 Task: Change the visibility to private.
Action: Mouse moved to (383, 95)
Screenshot: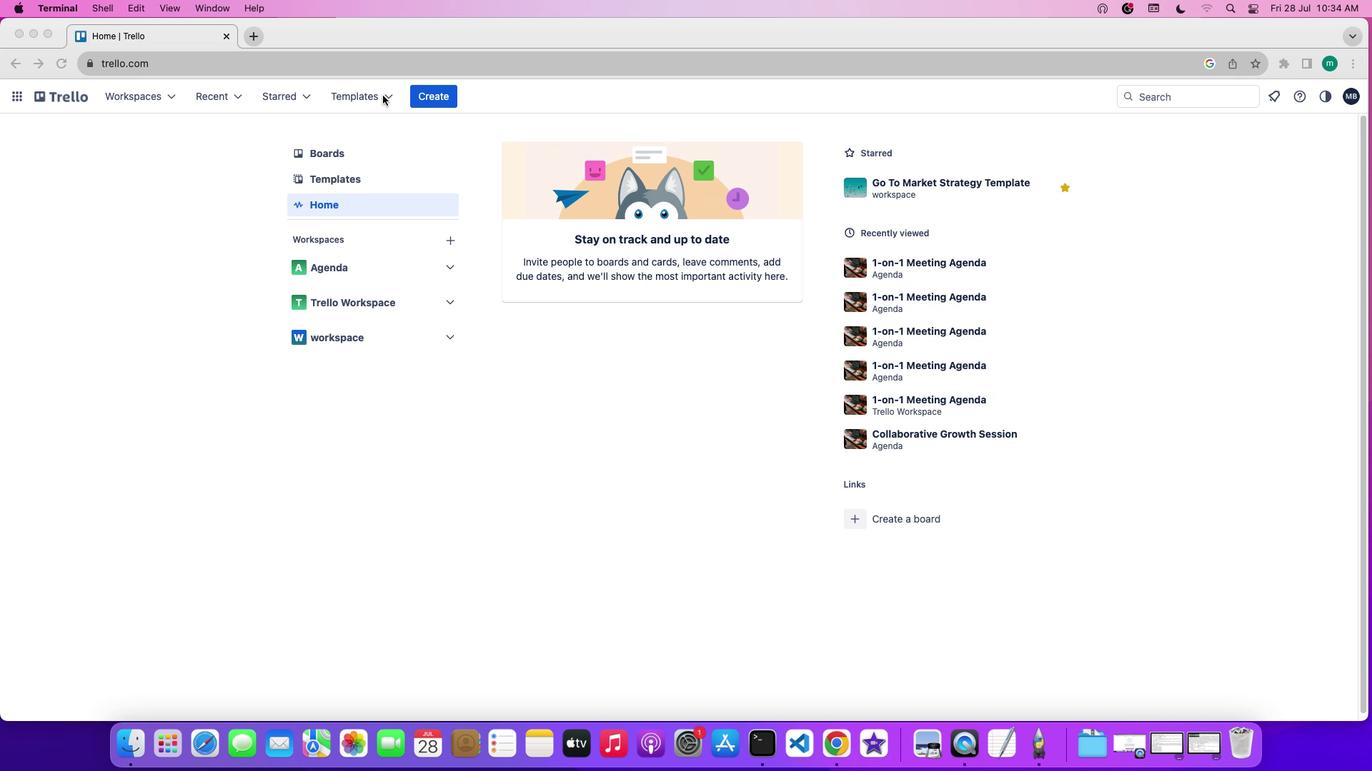 
Action: Mouse pressed left at (383, 95)
Screenshot: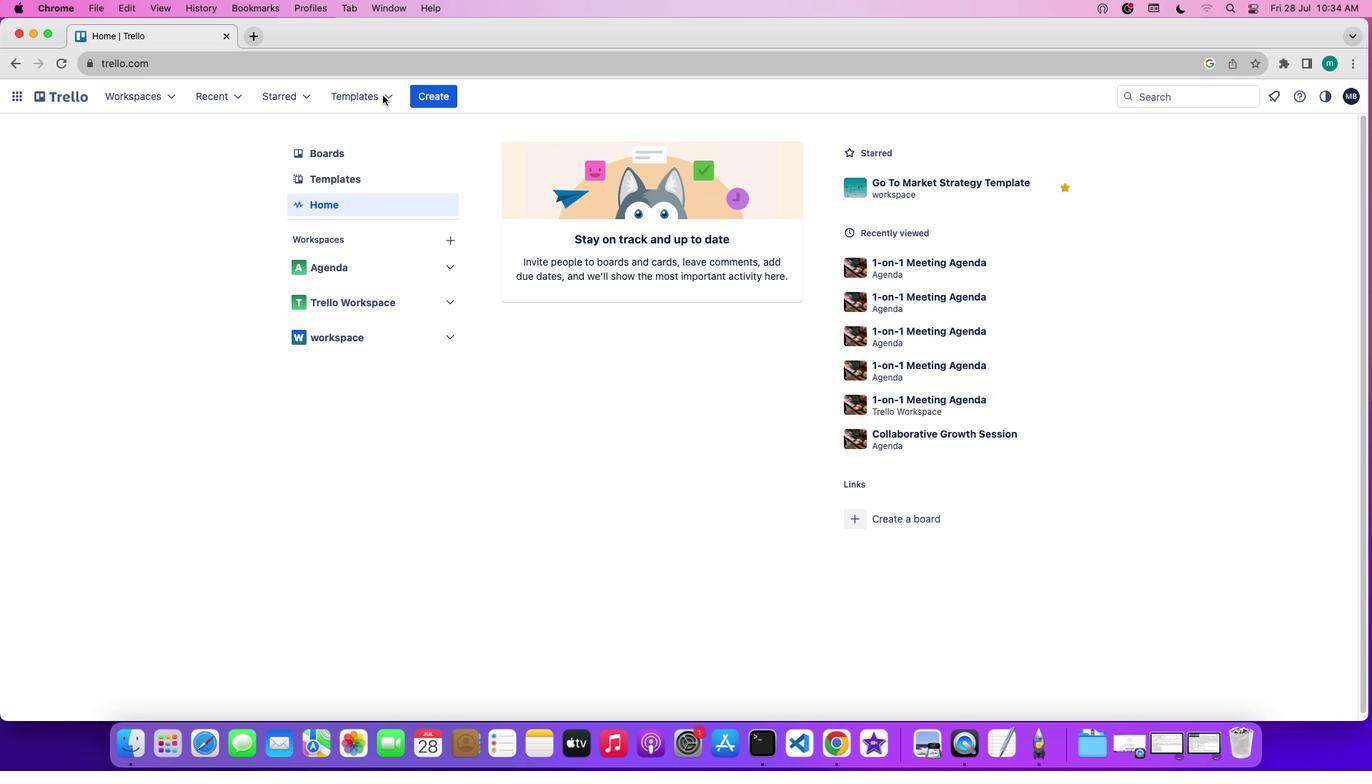 
Action: Mouse moved to (384, 95)
Screenshot: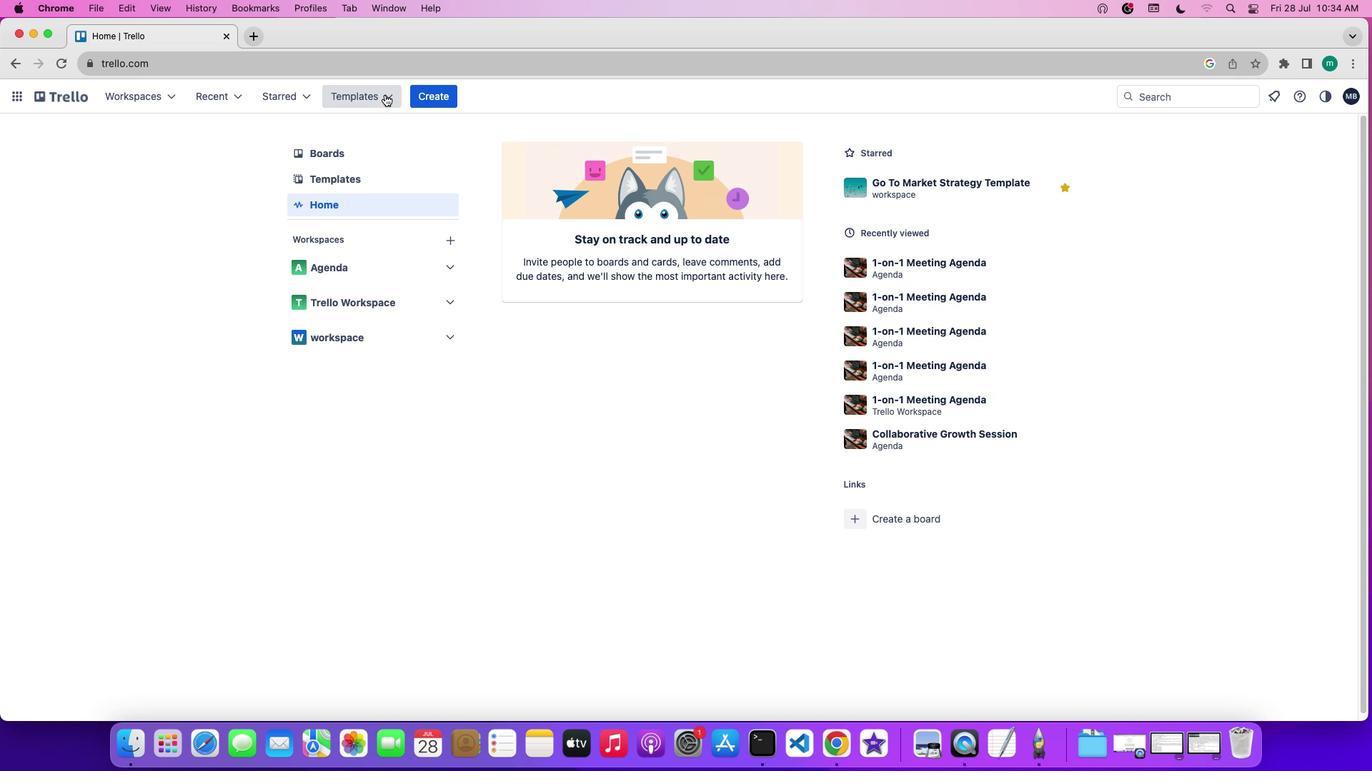 
Action: Mouse pressed left at (384, 95)
Screenshot: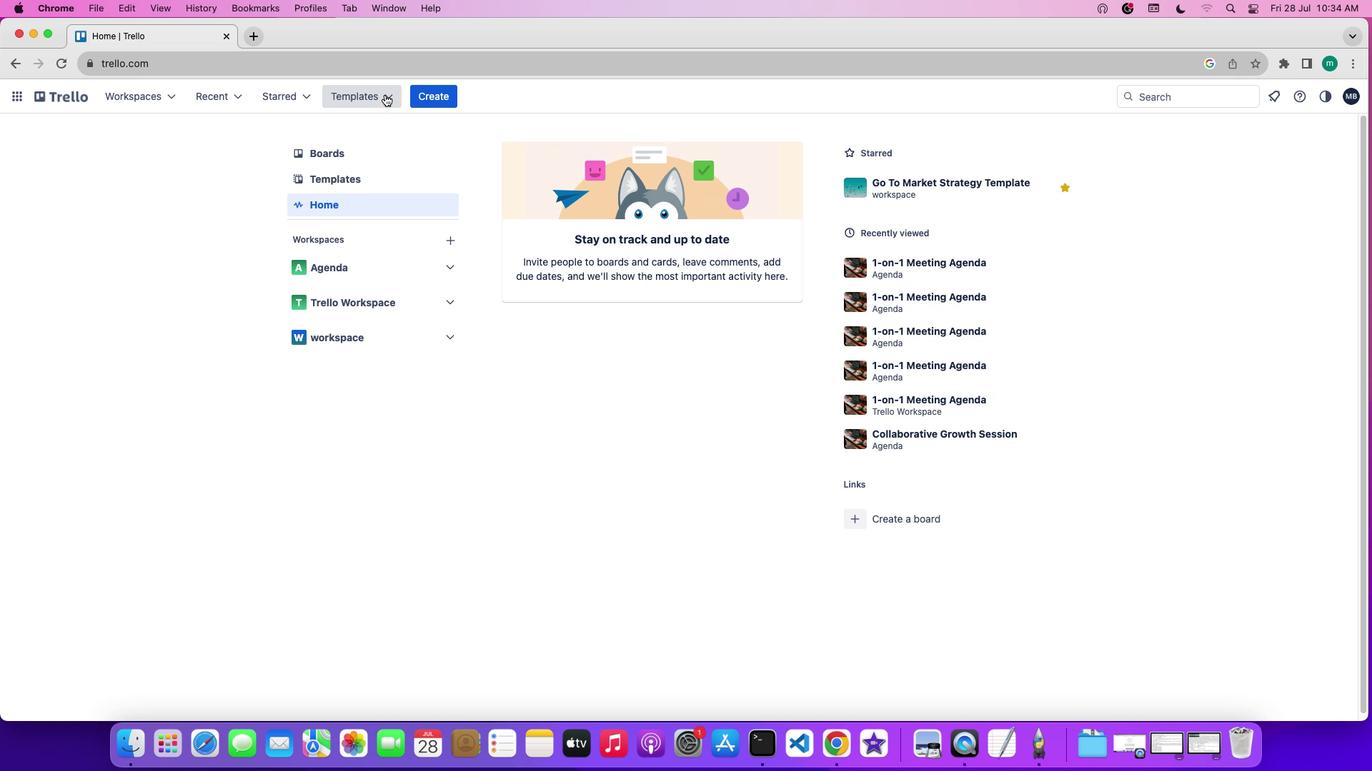 
Action: Mouse moved to (374, 186)
Screenshot: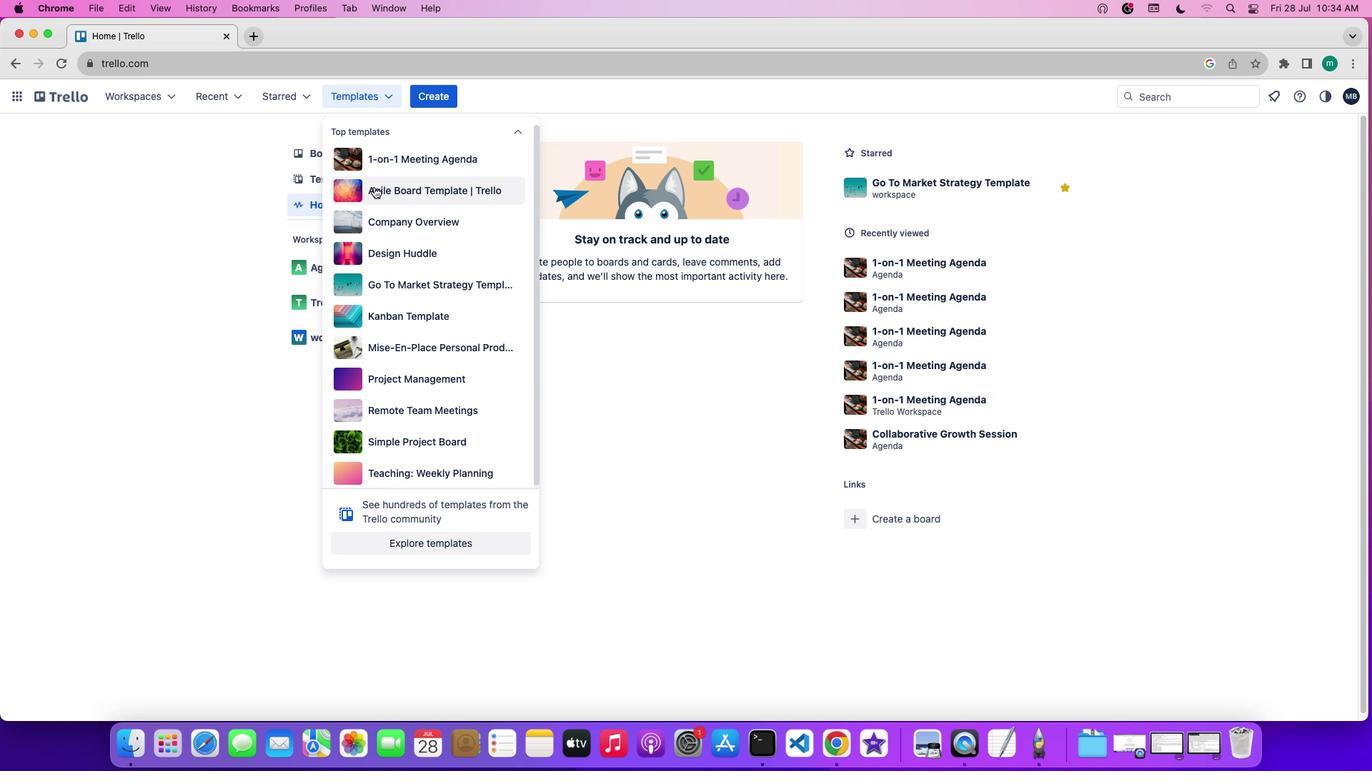 
Action: Mouse pressed left at (374, 186)
Screenshot: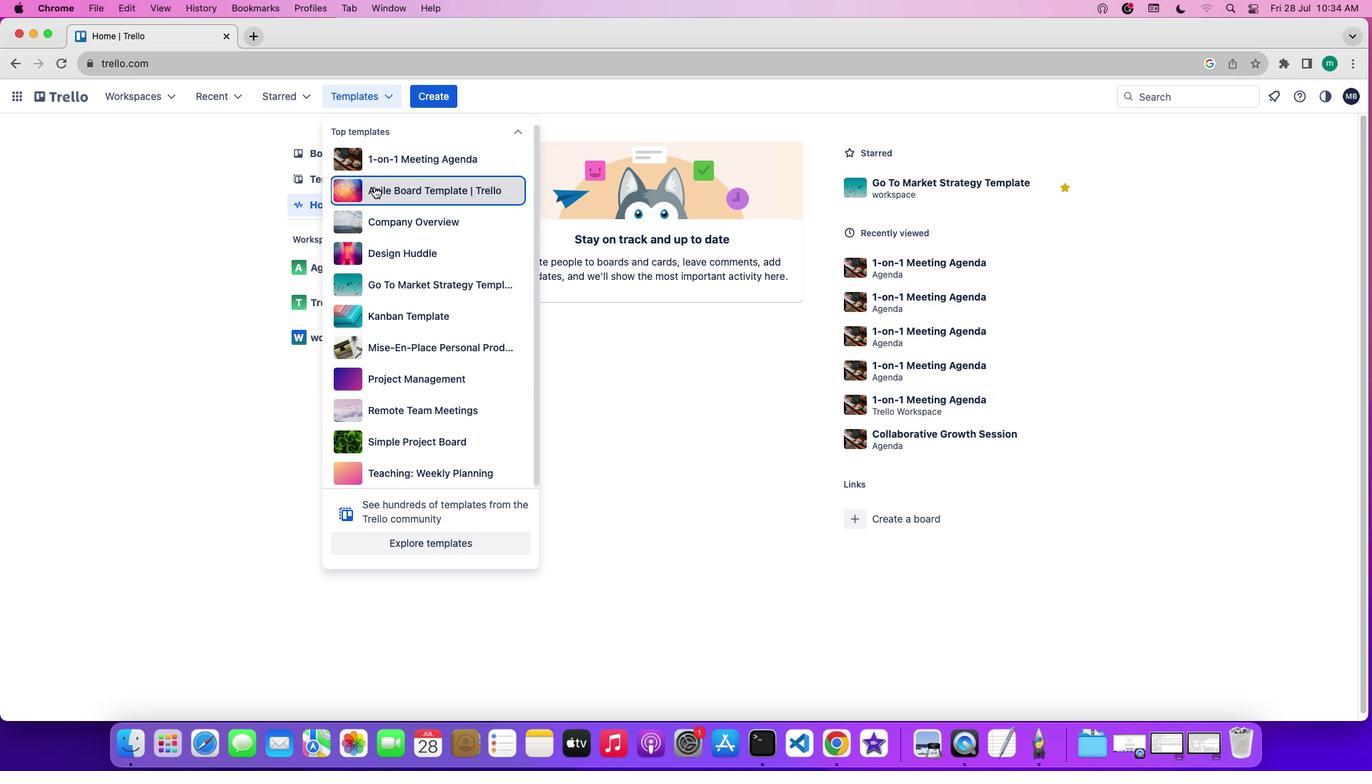 
Action: Mouse moved to (515, 370)
Screenshot: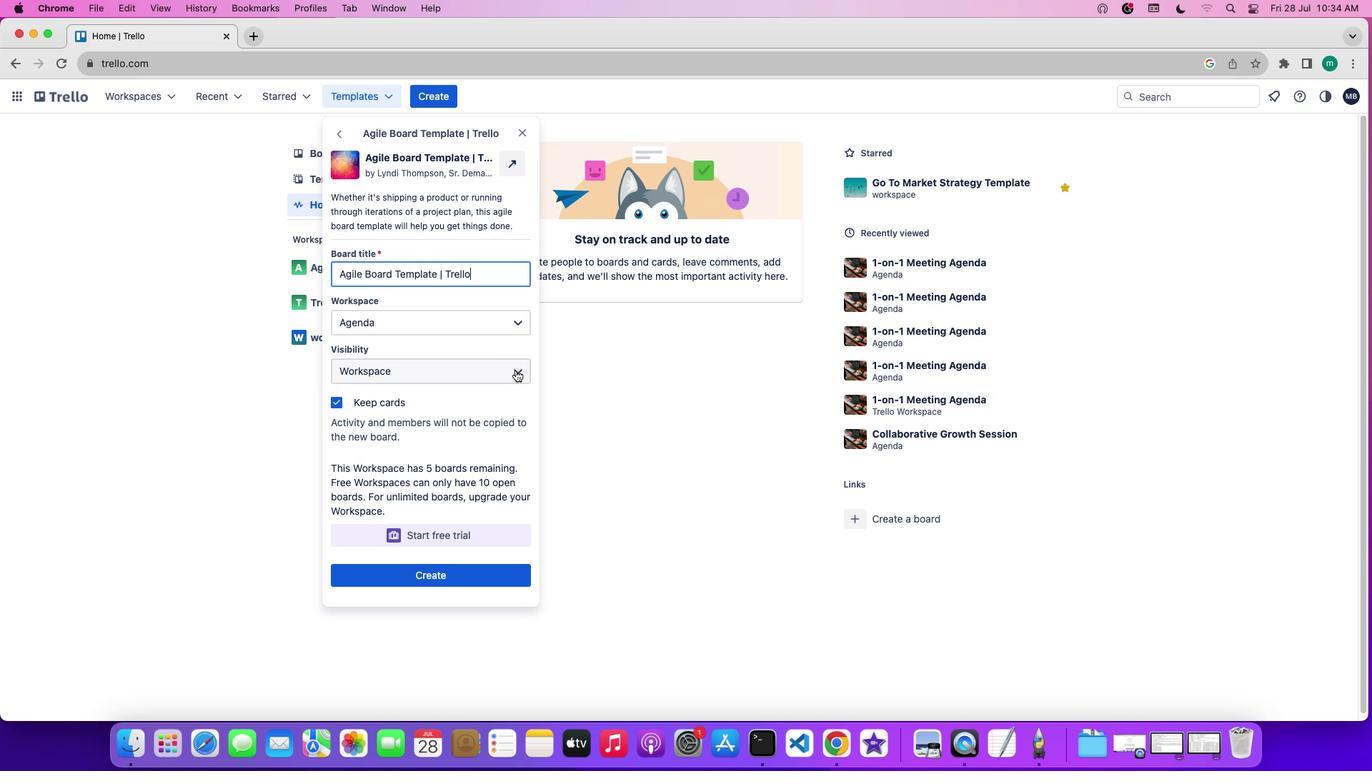 
Action: Mouse pressed left at (515, 370)
Screenshot: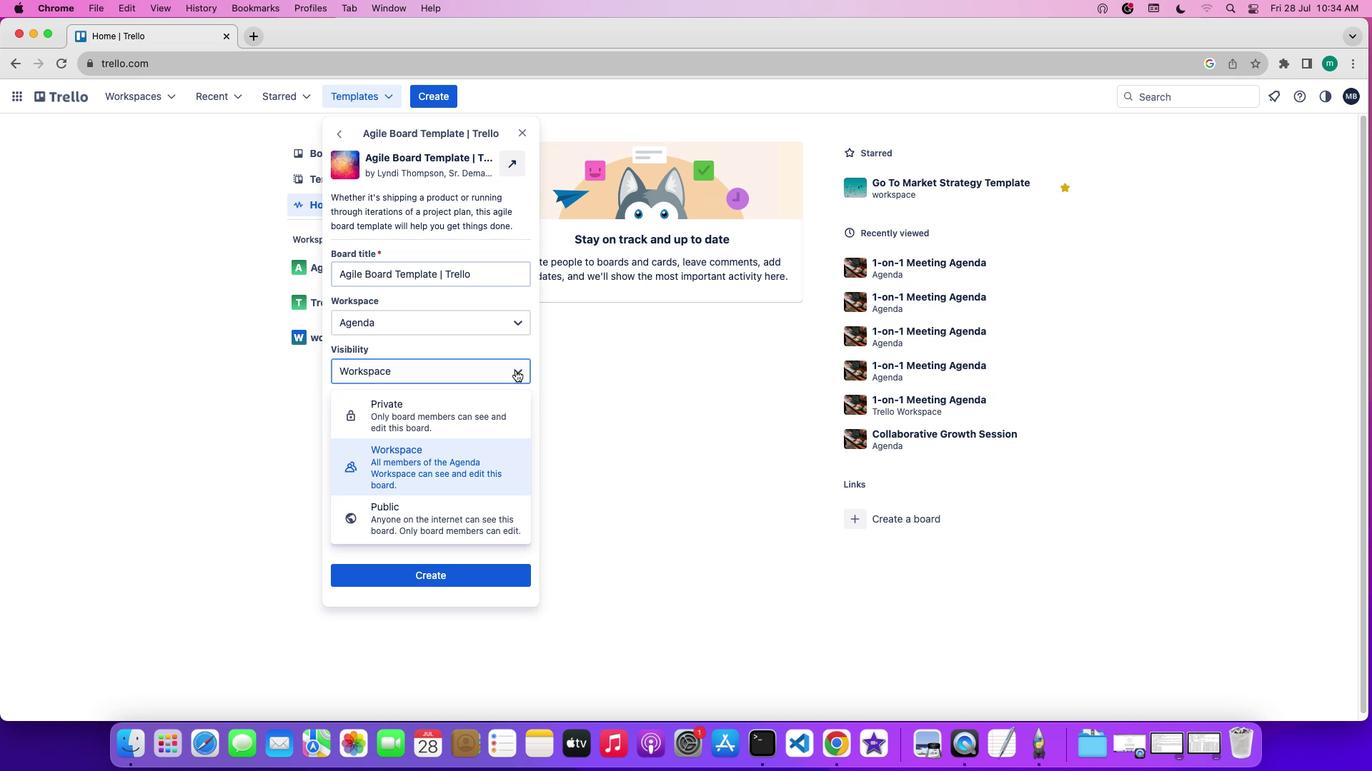 
Action: Mouse moved to (492, 434)
Screenshot: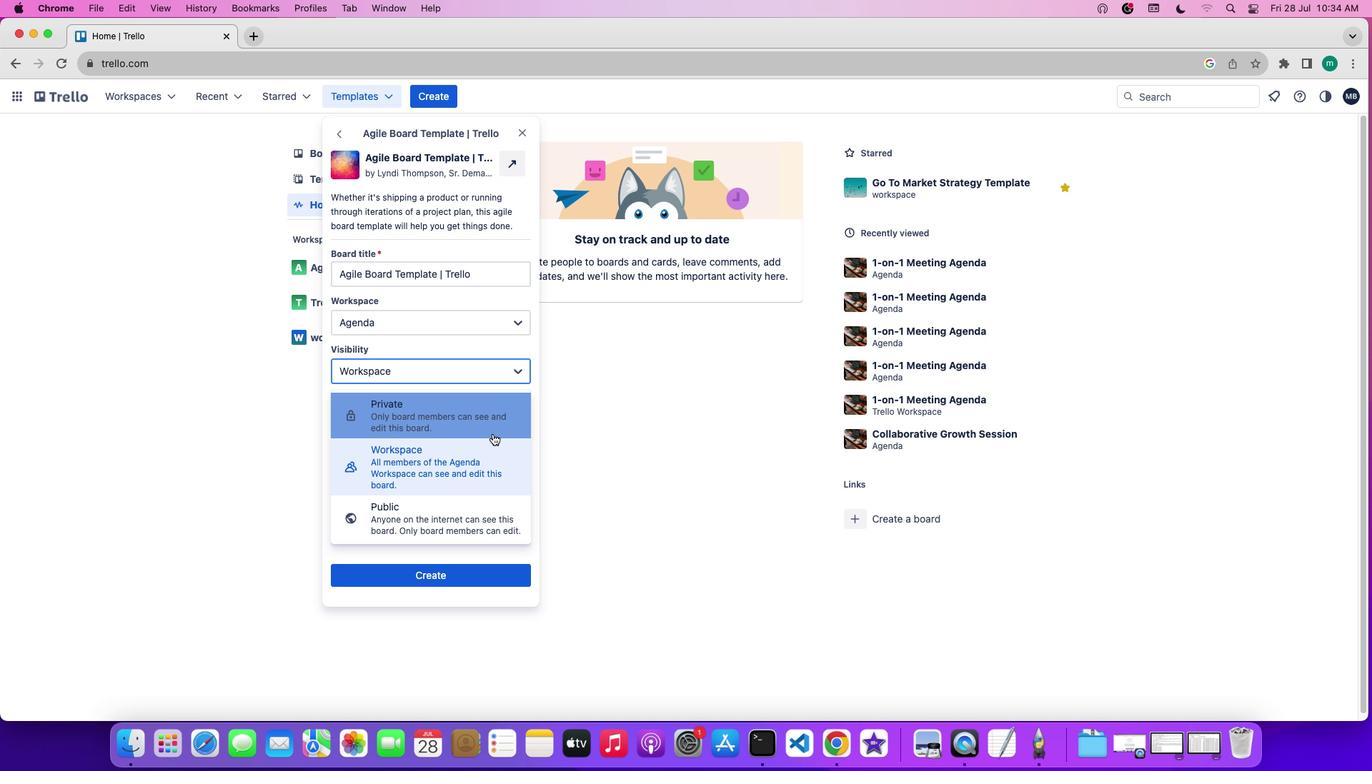 
Action: Mouse pressed left at (492, 434)
Screenshot: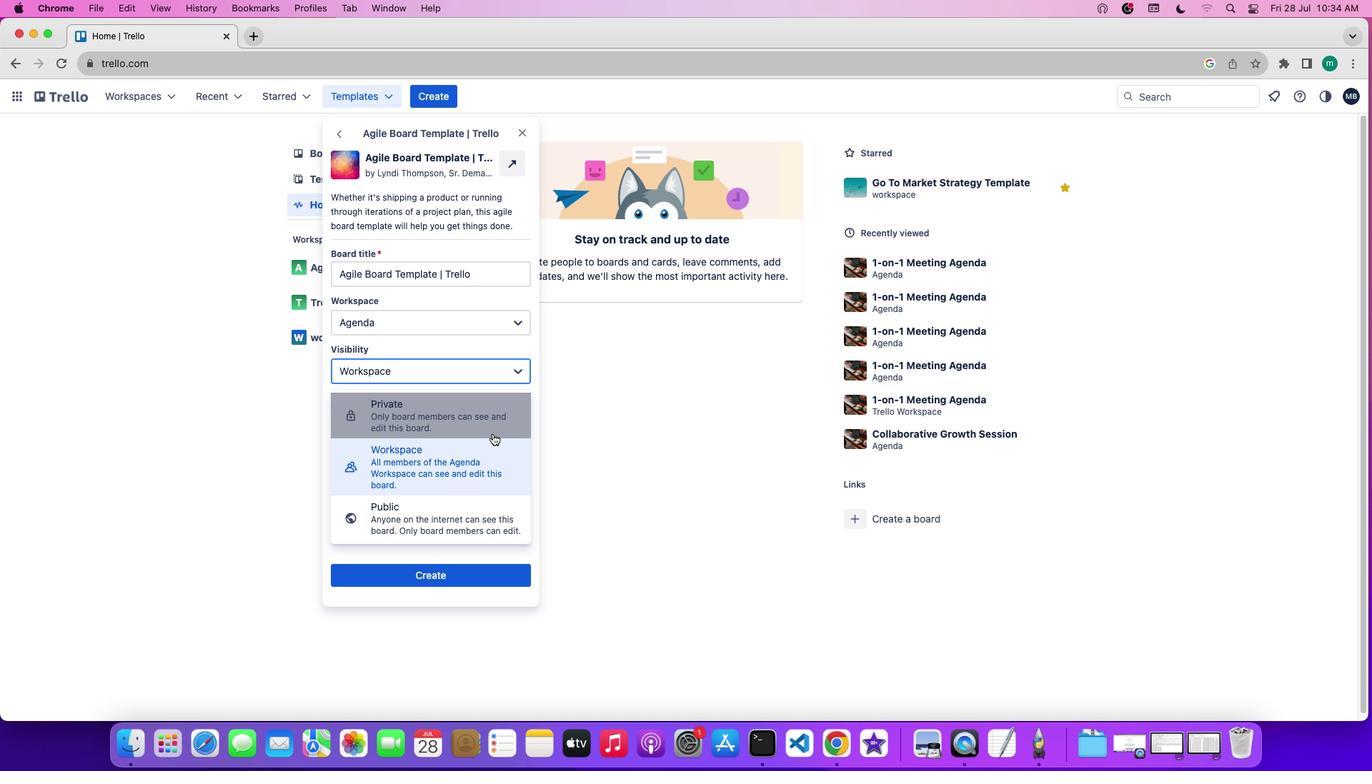 
Action: Mouse moved to (558, 435)
Screenshot: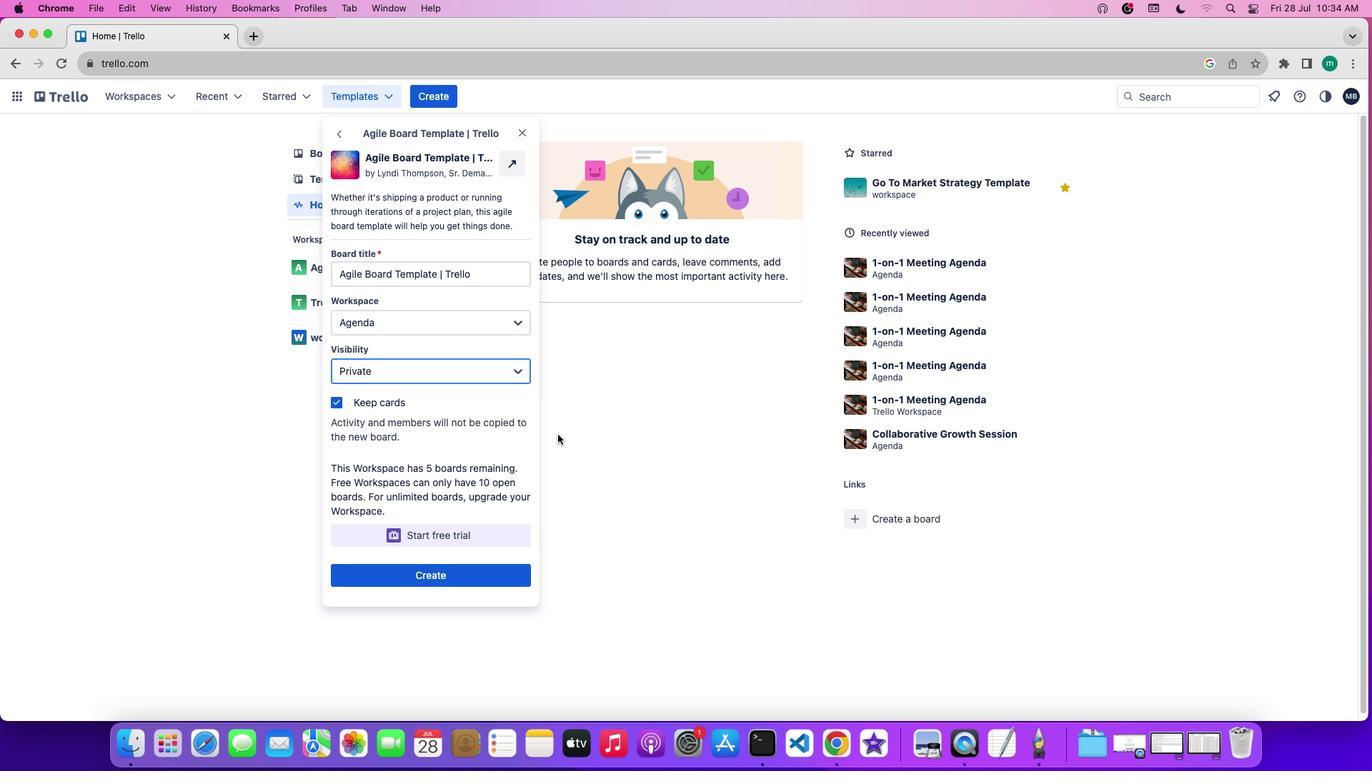 
